 Task: Solve a second-order linear homogeneous differential equation.
Action: Mouse moved to (150, 94)
Screenshot: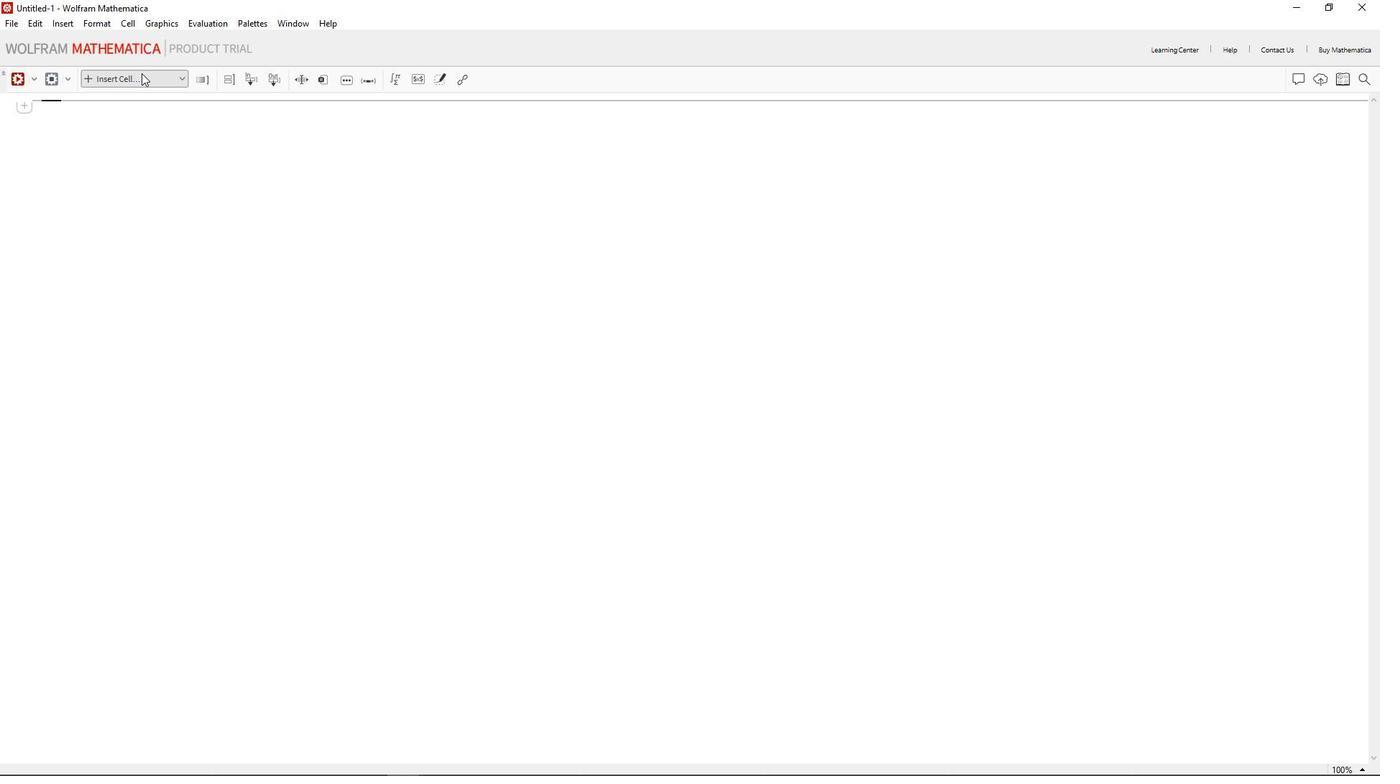 
Action: Mouse pressed left at (150, 94)
Screenshot: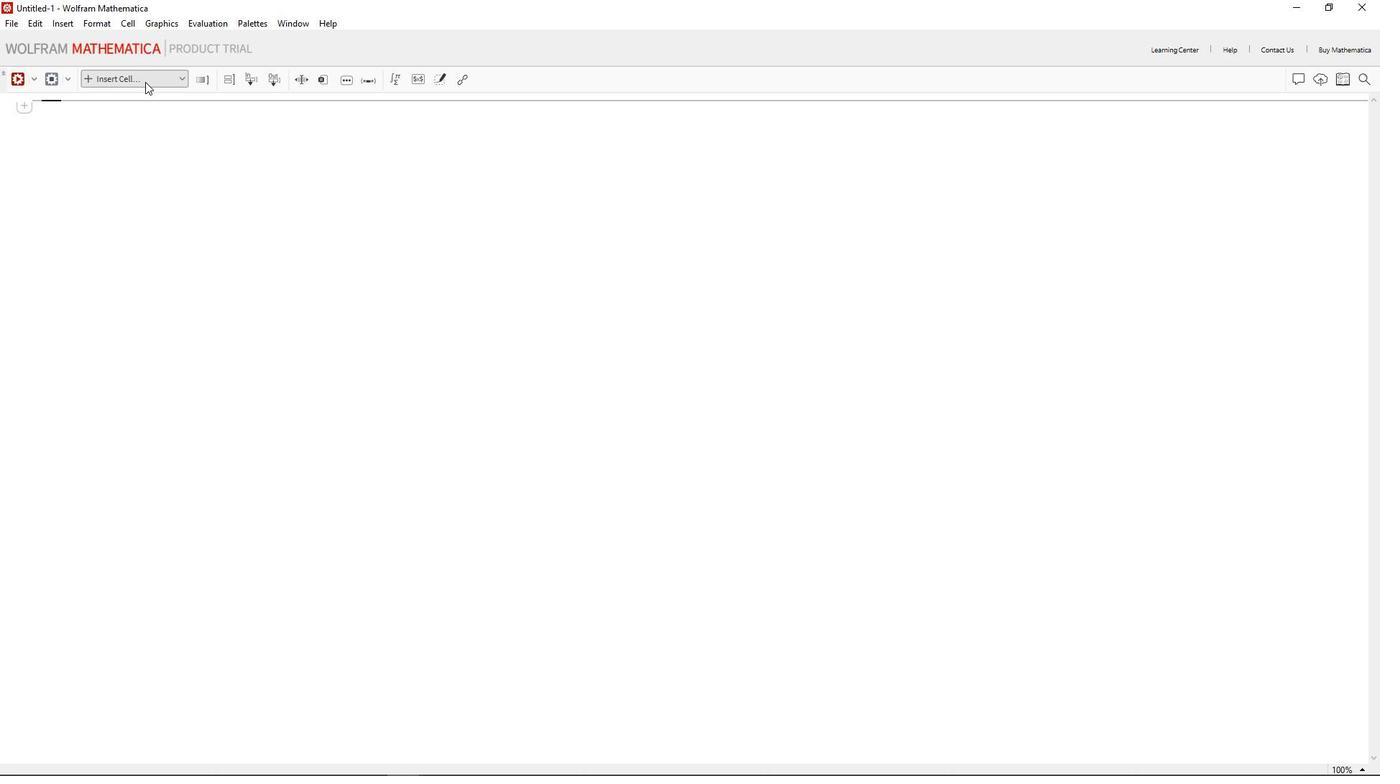 
Action: Mouse moved to (161, 117)
Screenshot: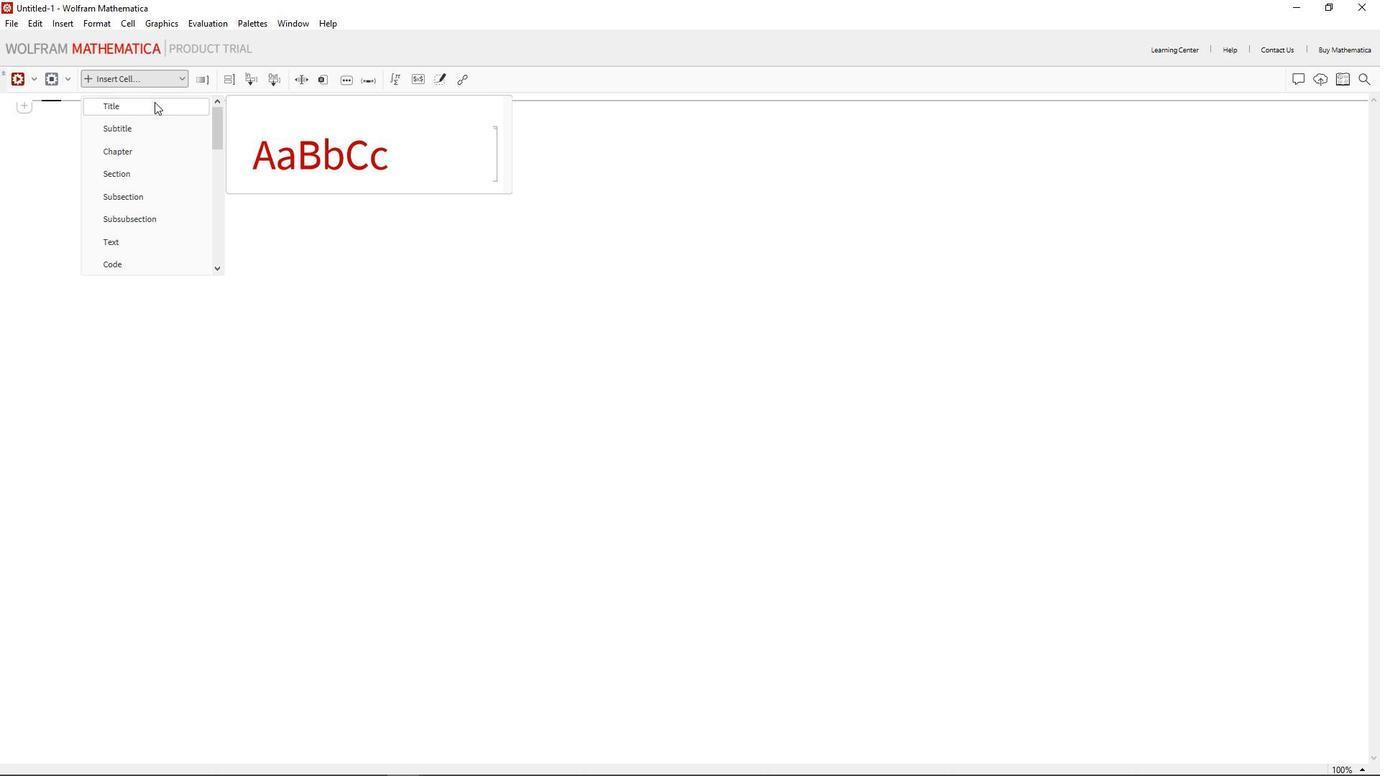 
Action: Mouse pressed left at (161, 117)
Screenshot: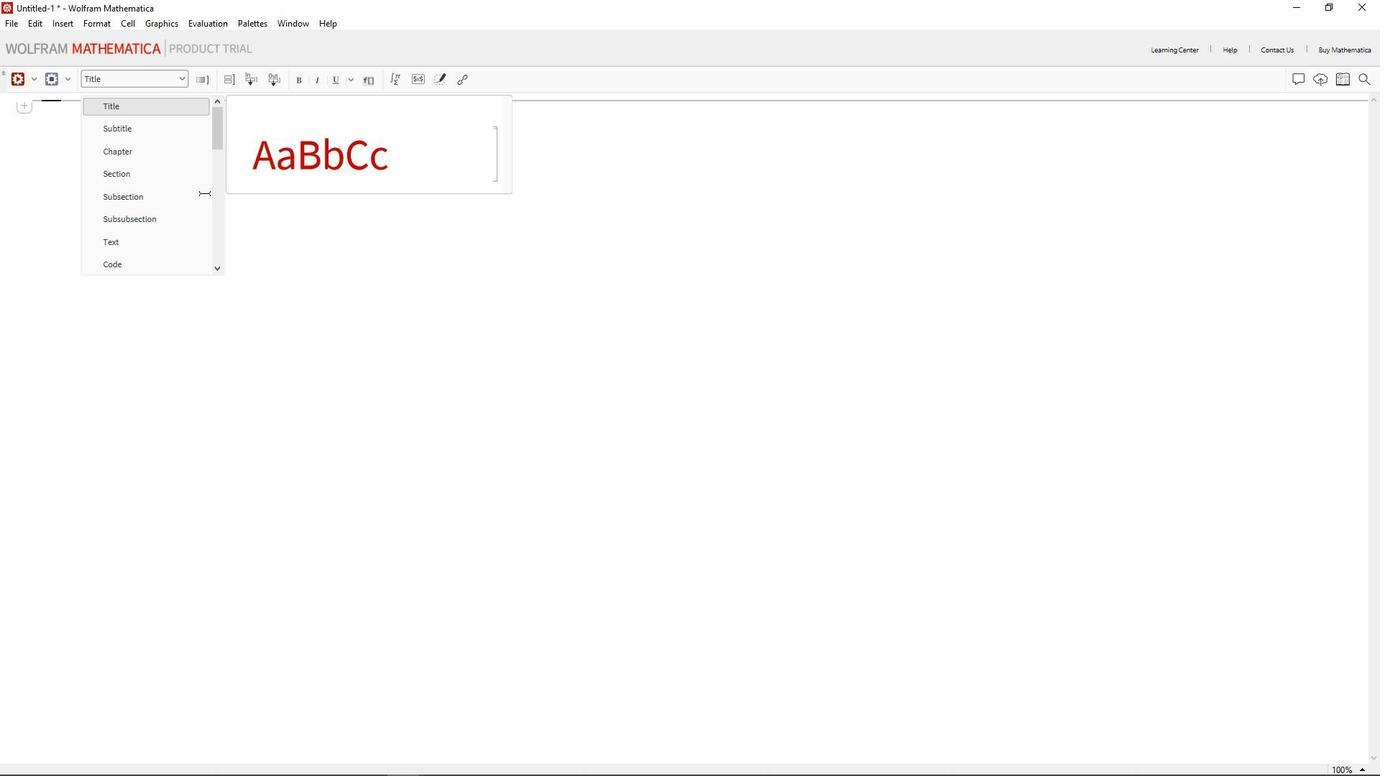 
Action: Mouse moved to (203, 194)
Screenshot: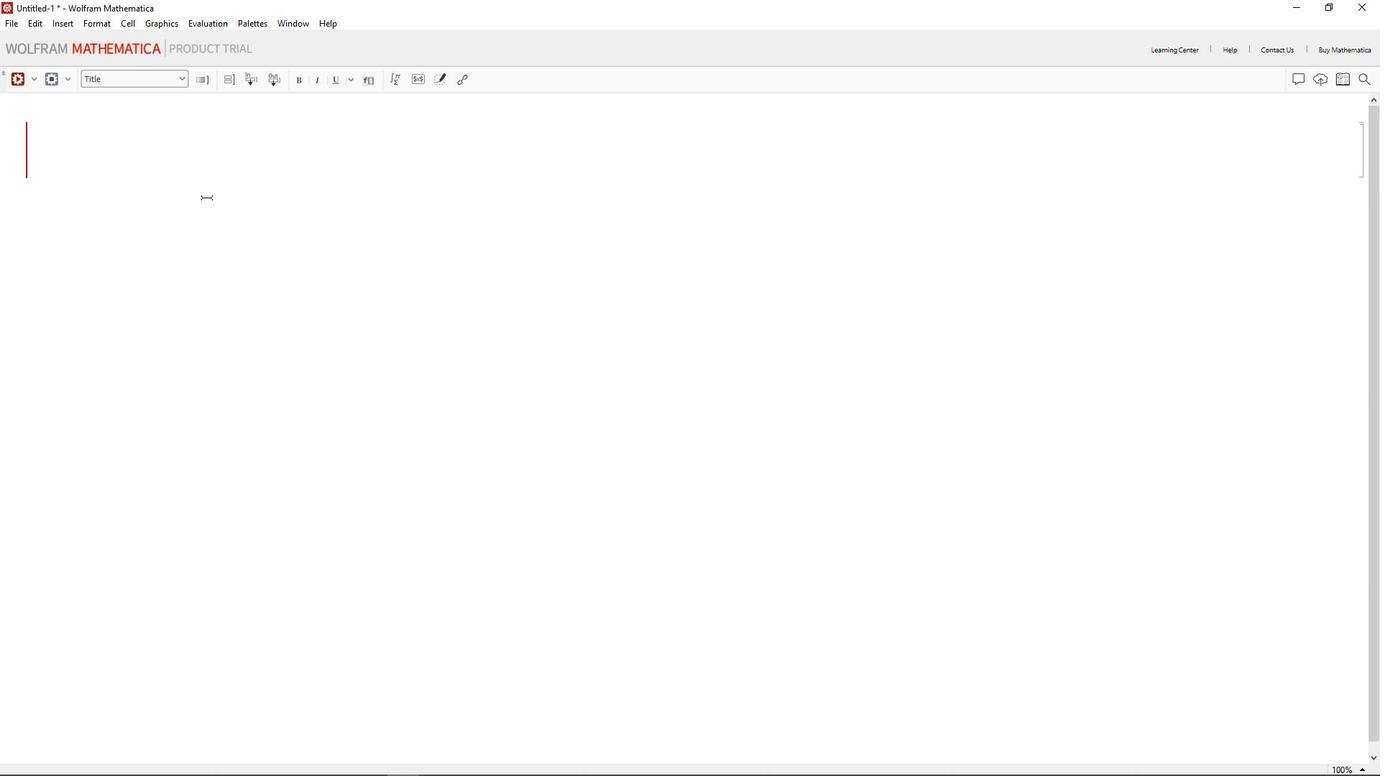 
Action: Key pressed secib<Key.backspace><Key.backspace>ond<Key.space>order<Key.space>linear<Key.space>homogenous<Key.space>equai<Key.backspace>tion
Screenshot: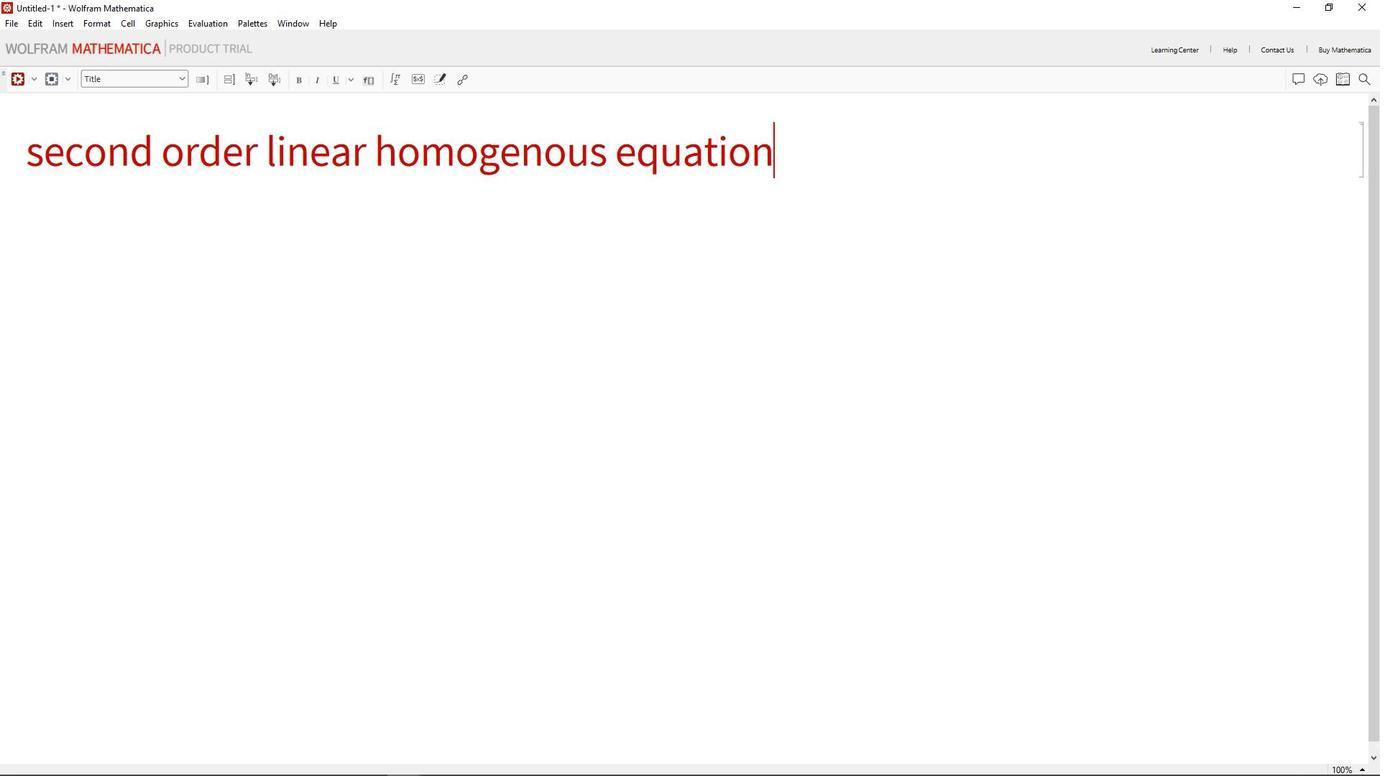
Action: Mouse moved to (117, 201)
Screenshot: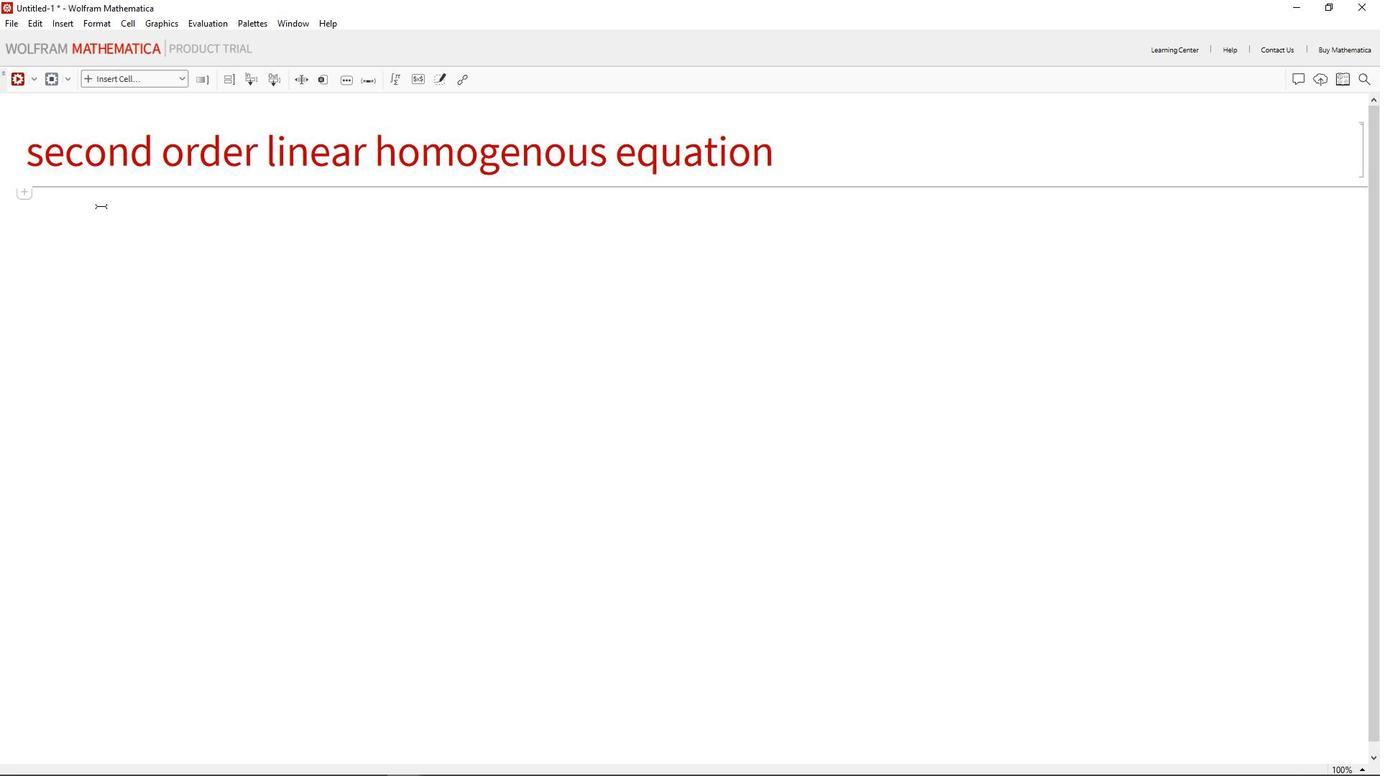 
Action: Mouse pressed left at (117, 201)
Screenshot: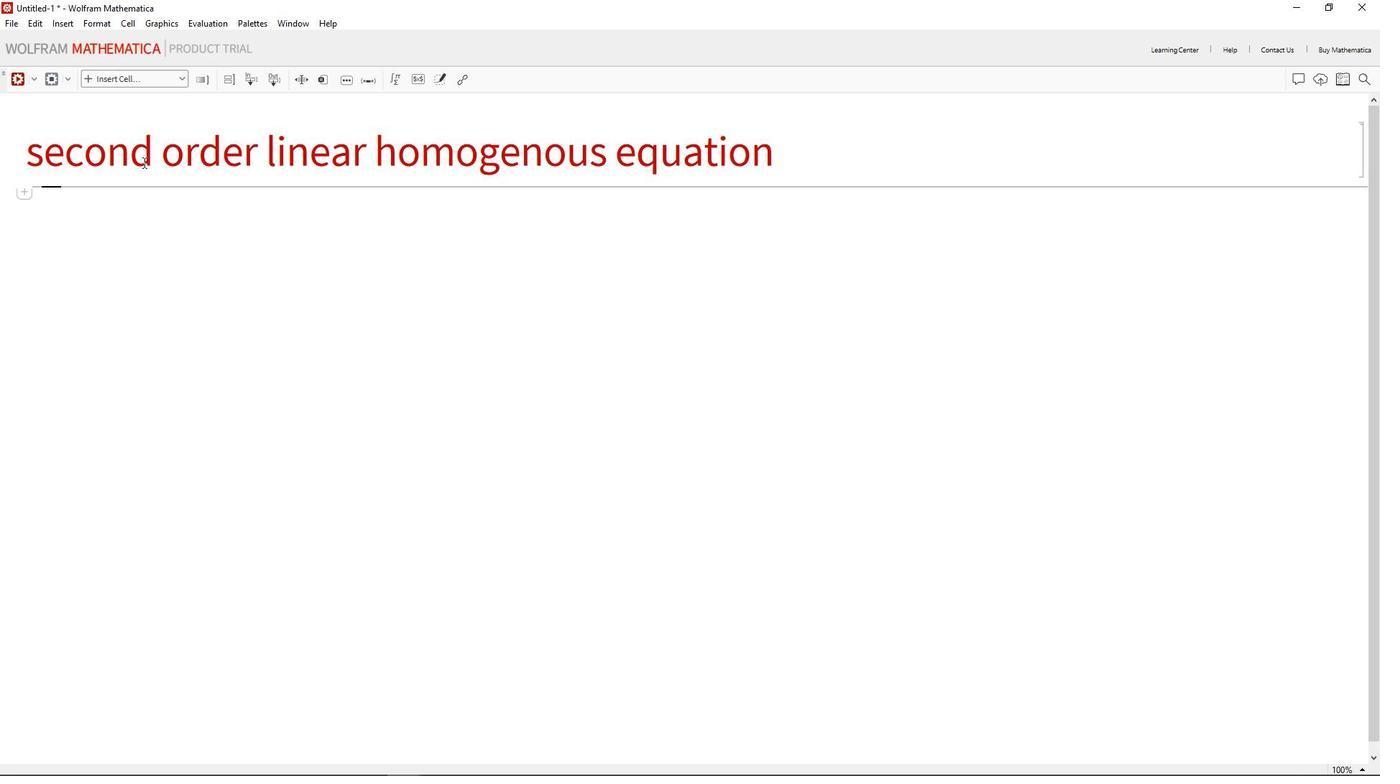 
Action: Mouse moved to (181, 100)
Screenshot: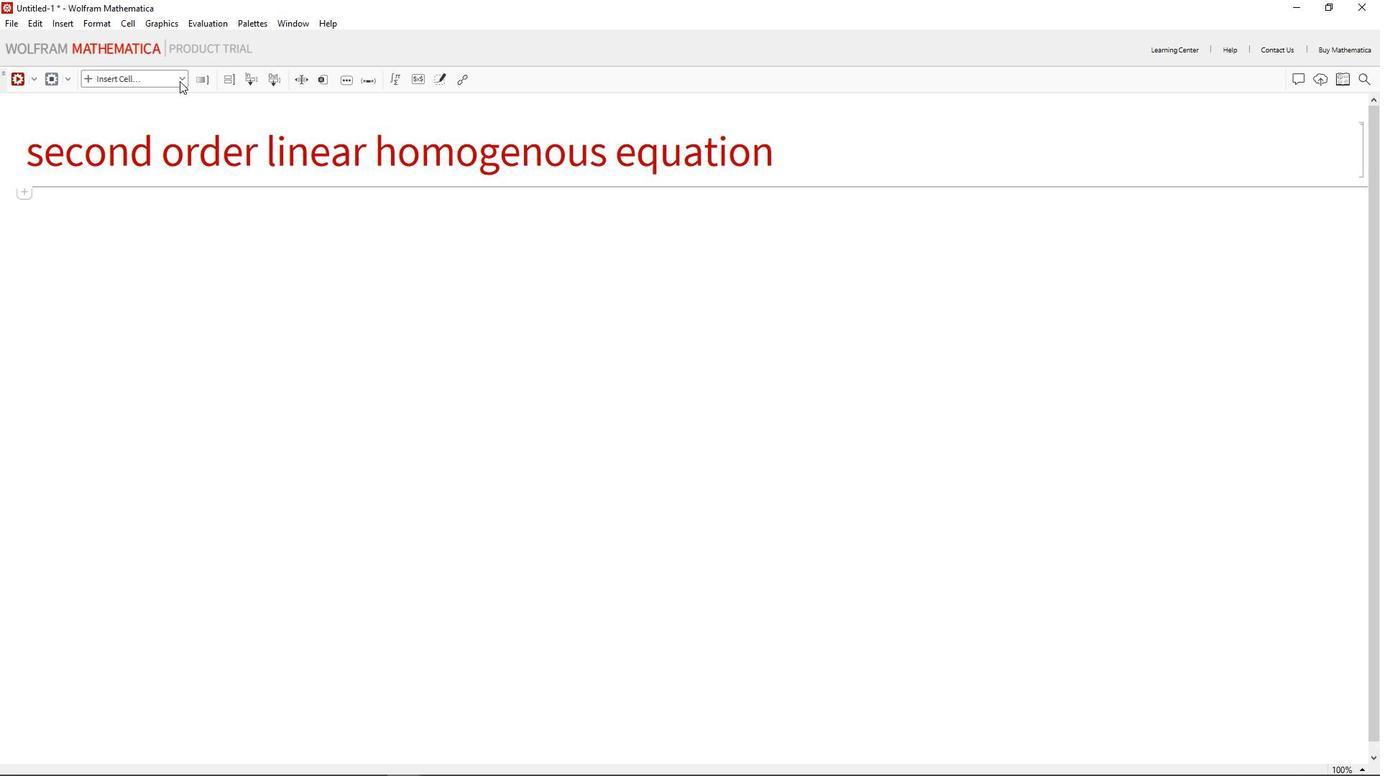 
Action: Mouse pressed left at (181, 100)
Screenshot: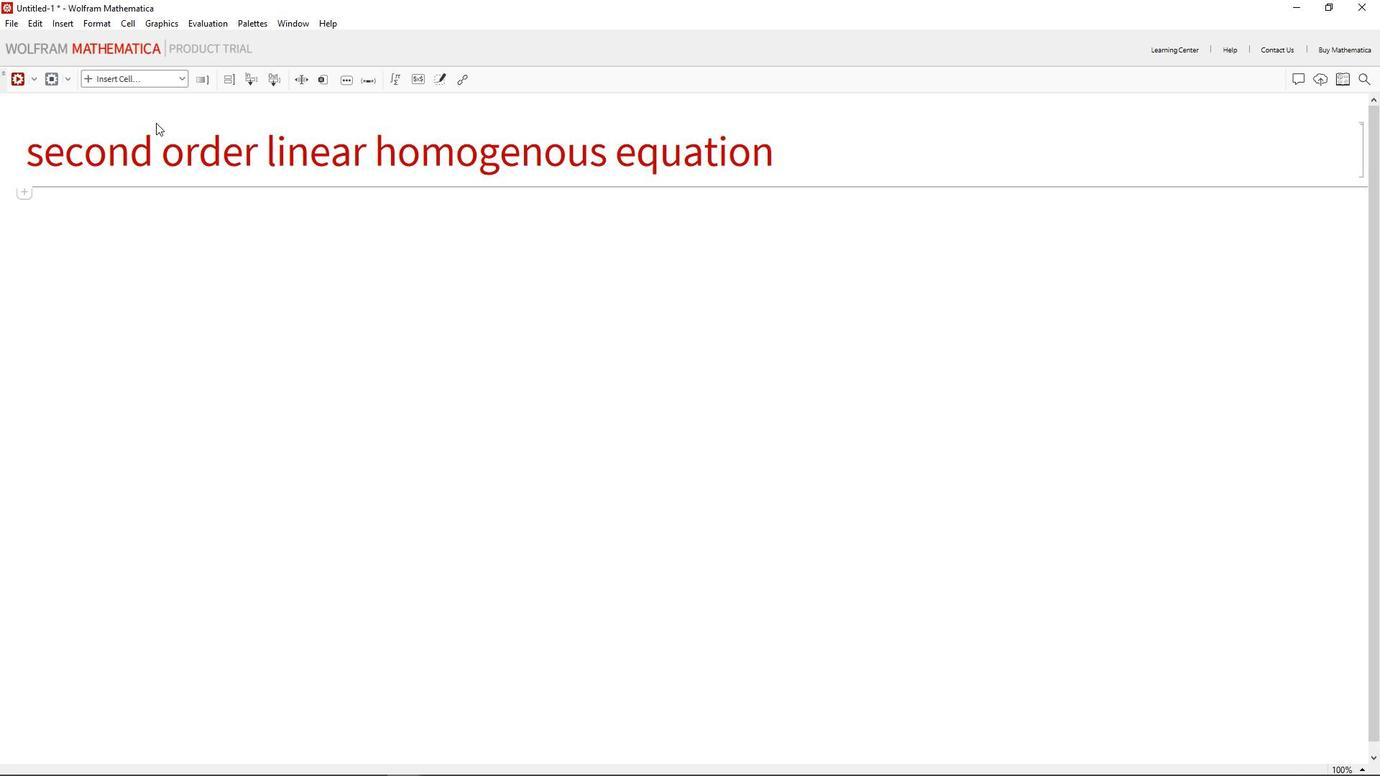 
Action: Mouse moved to (150, 245)
Screenshot: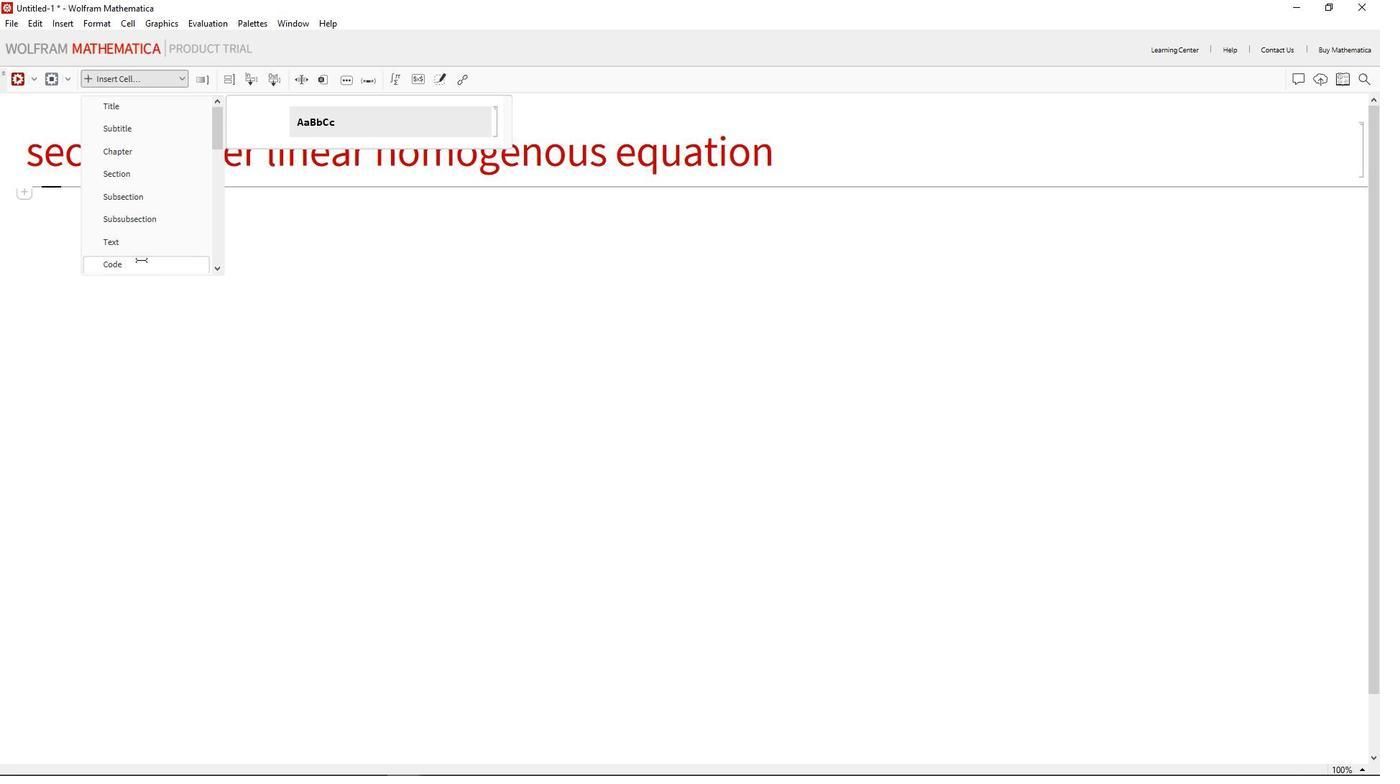 
Action: Mouse pressed left at (150, 245)
Screenshot: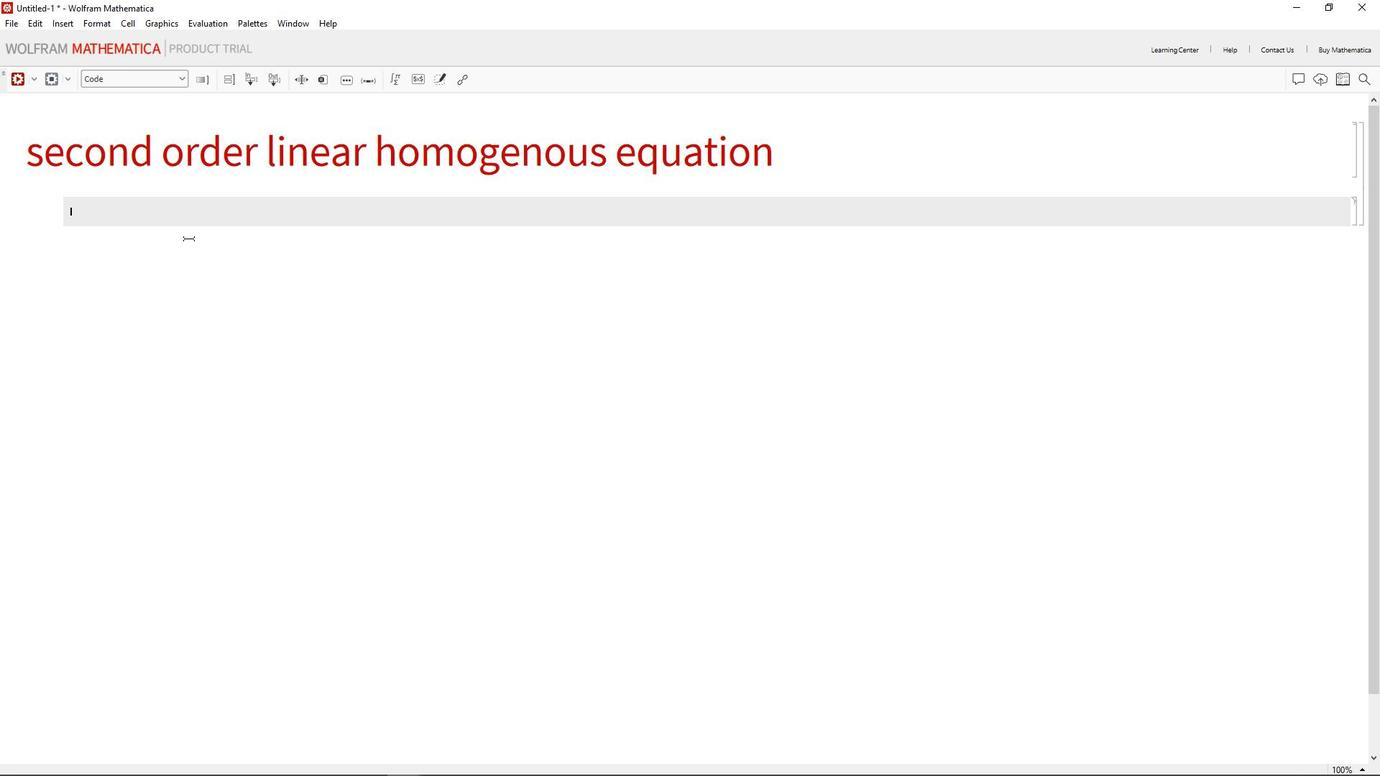 
Action: Mouse moved to (212, 209)
Screenshot: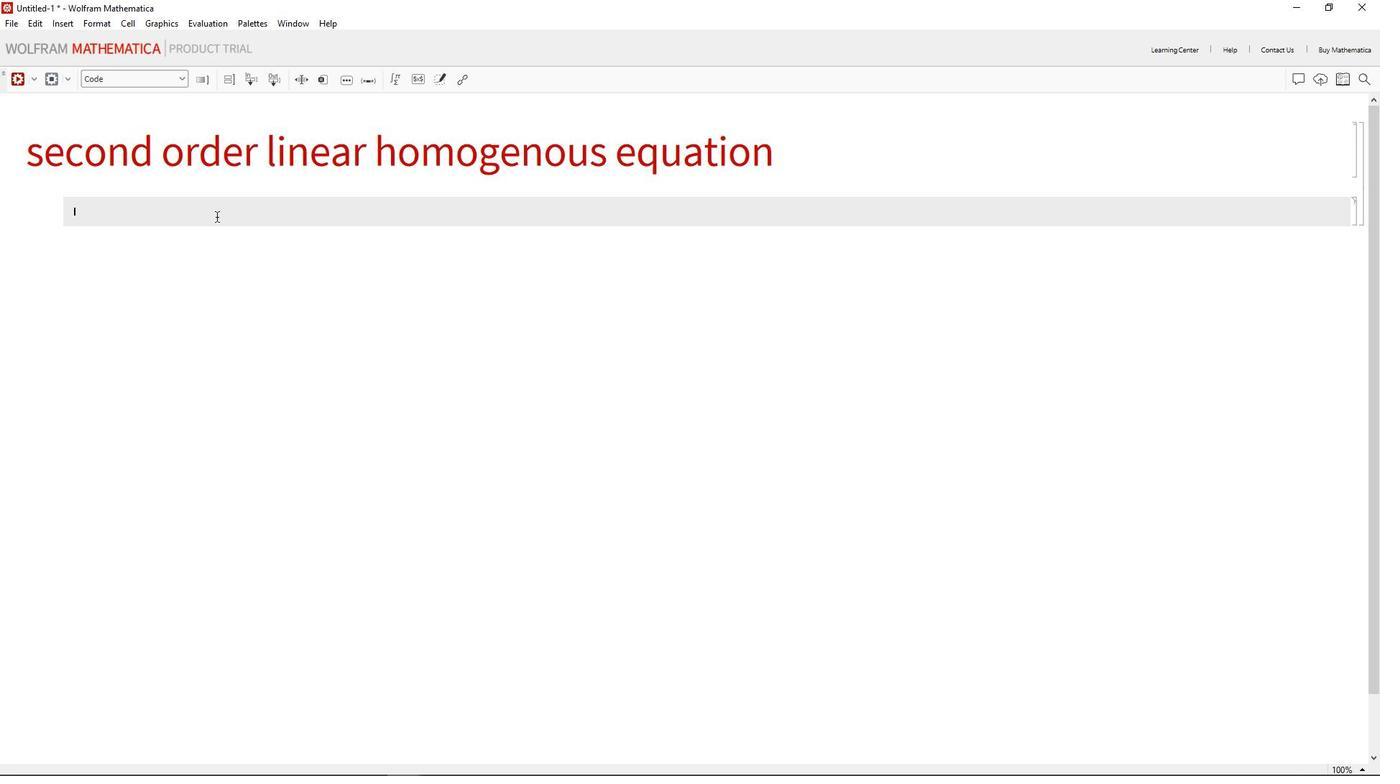 
Action: Mouse pressed left at (212, 209)
Screenshot: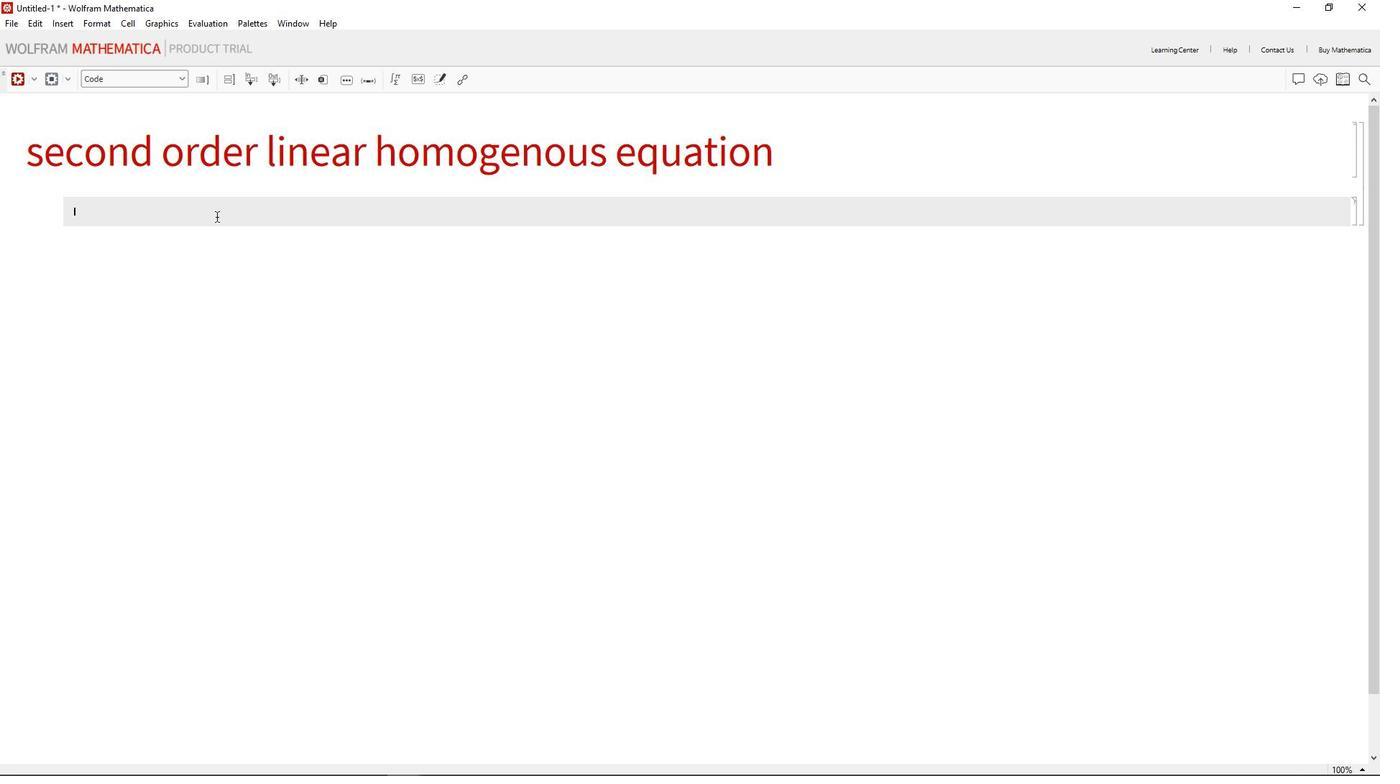 
Action: Key pressed eqb<Key.backspace>n<Key.space>=<Key.space>2<Key.shift_r>*y''[x<Key.right>-3<Key.shift_r>*yy'<Key.backspace><Key.backspace>'[x<Key.right><Key.shift><Key.shift><Key.shift>+y[x<Key.right>==0;<Key.enter>sollu<Key.backspace><Key.backspace>ution<Key.space>=<Key.space><Key.shift_r>Dsolve<Key.enter>[eqn,y[x<Key.right>,x<Key.shift_r><Key.shift_r><Key.shift_r><Key.right>;<Key.enter>solution<Key.shift_r><Key.shift_r><Key.shift_r><Key.shift_r><Key.shift_r><Key.shift_r><Key.shift_r>"<Key.backspace><Key.shift_r><Key.enter><Key.enter>
Screenshot: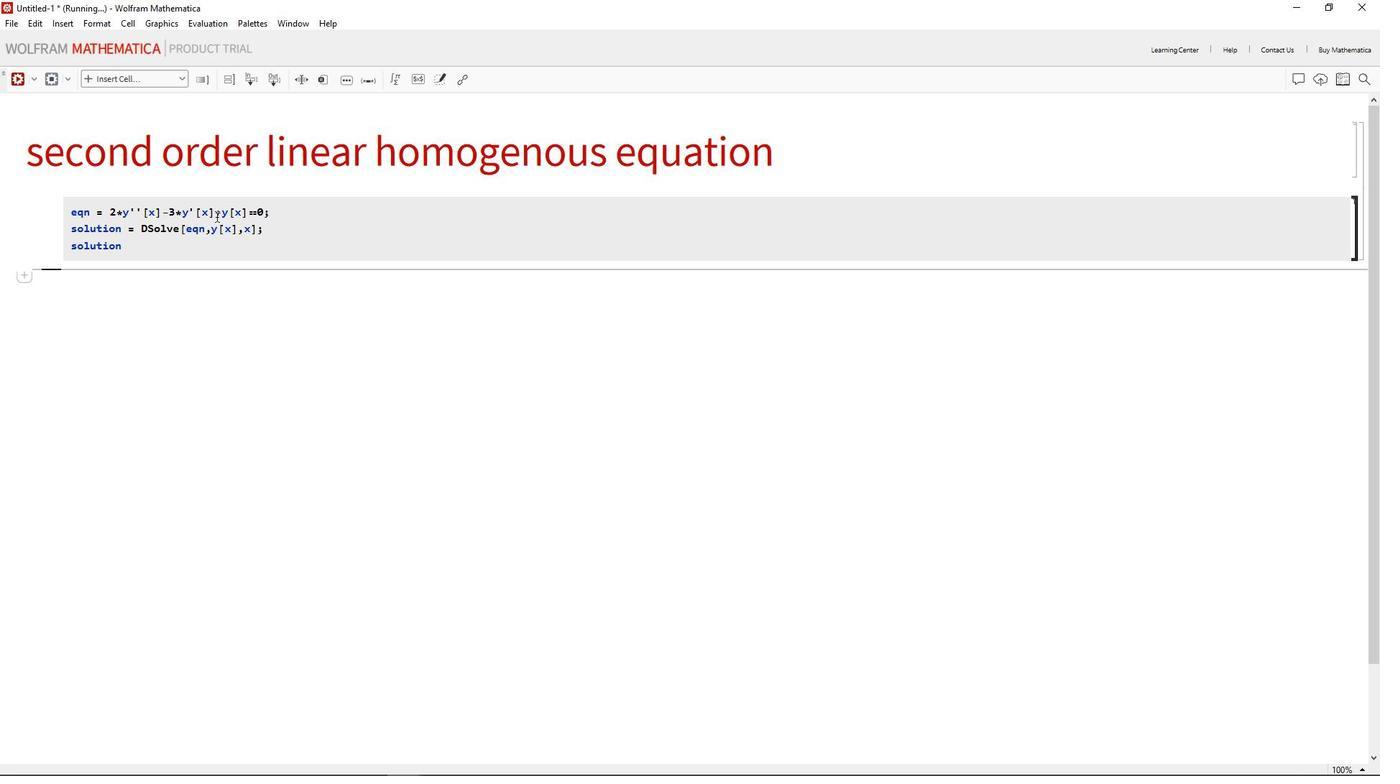 
